 Task: Move the task Create user manuals and guides for the app to the section To-Do in the project TrimLine and sort the tasks in the project by Due Date.
Action: Mouse moved to (53, 395)
Screenshot: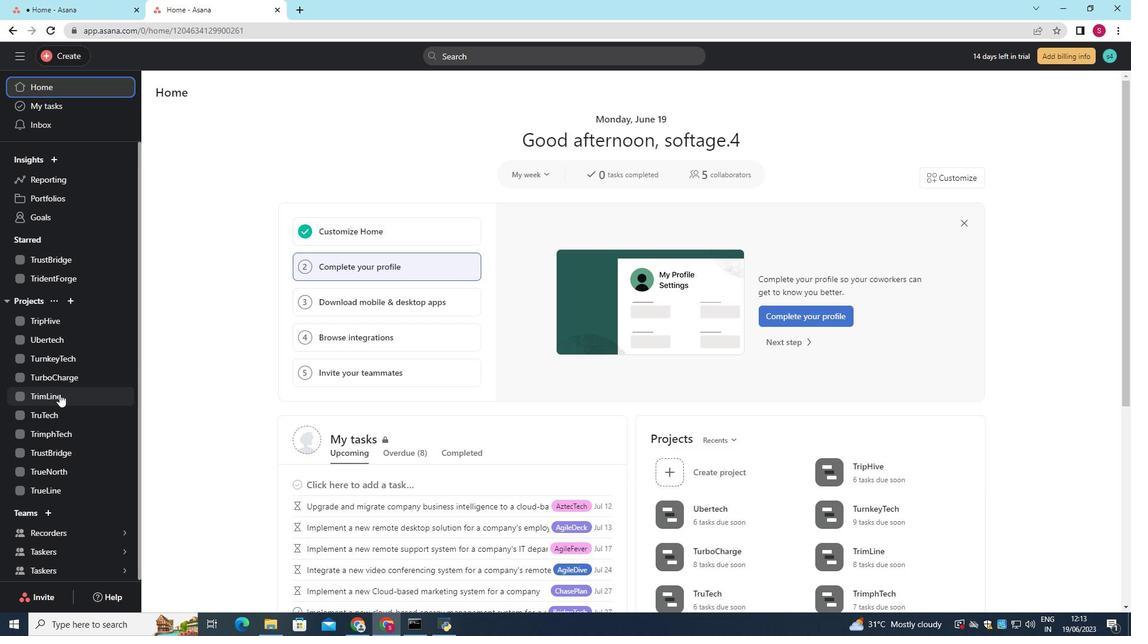 
Action: Mouse pressed left at (53, 395)
Screenshot: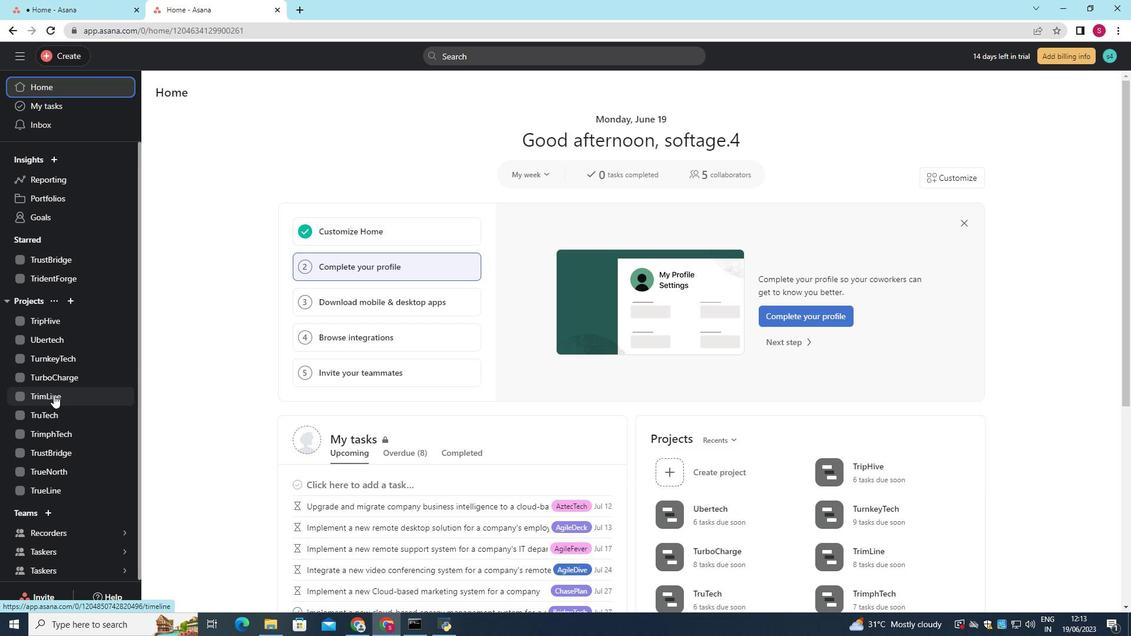 
Action: Mouse moved to (216, 120)
Screenshot: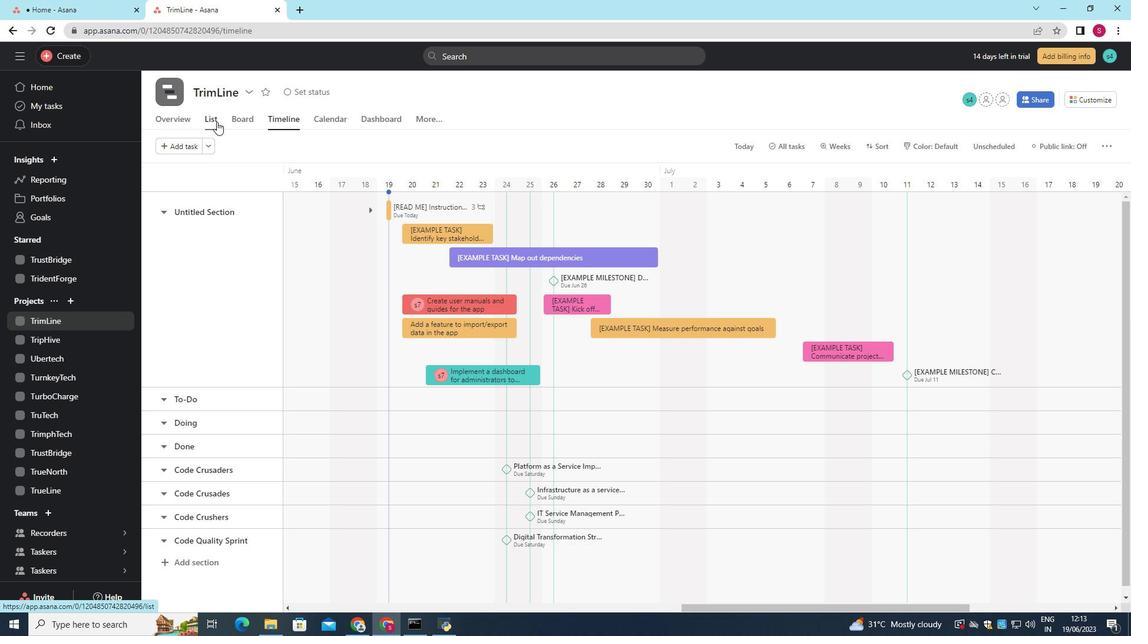 
Action: Mouse pressed left at (216, 120)
Screenshot: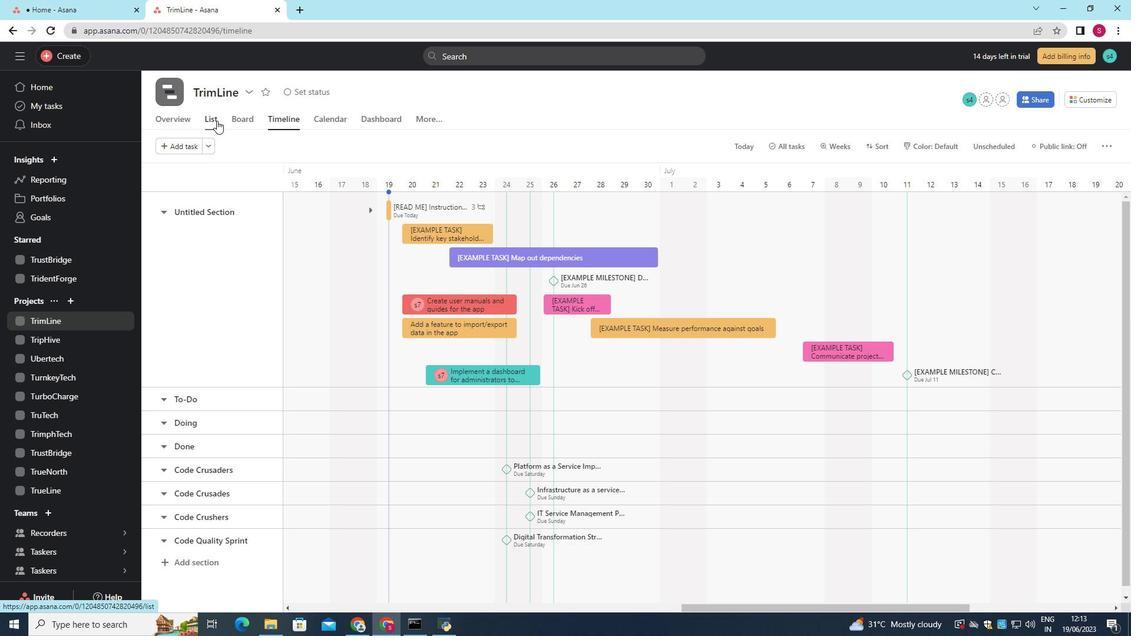 
Action: Mouse moved to (483, 270)
Screenshot: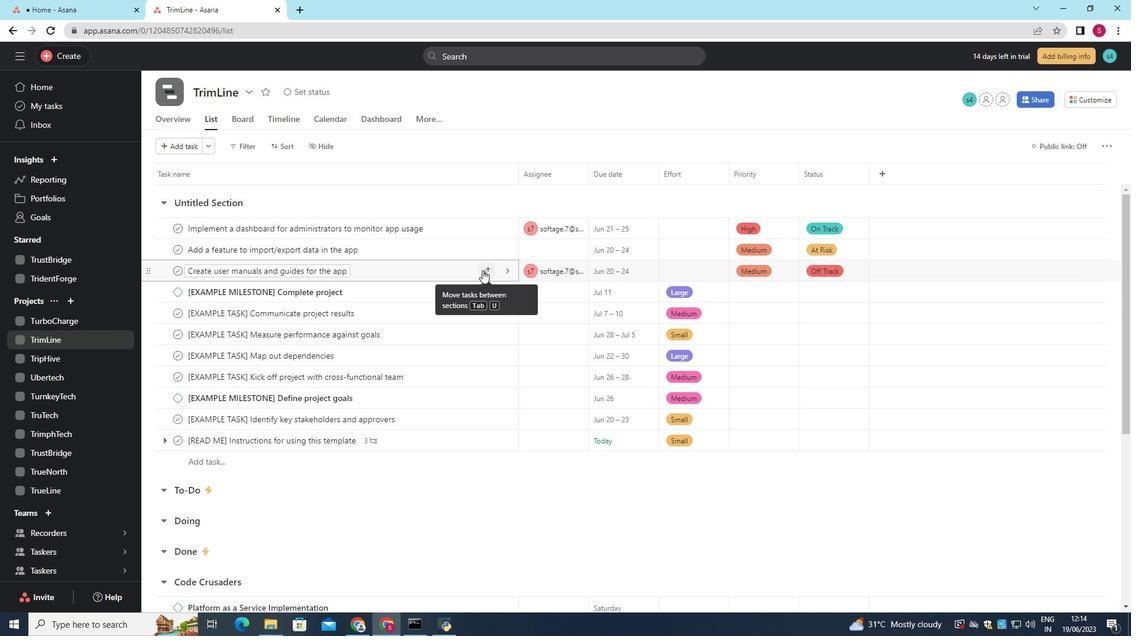 
Action: Mouse pressed left at (483, 270)
Screenshot: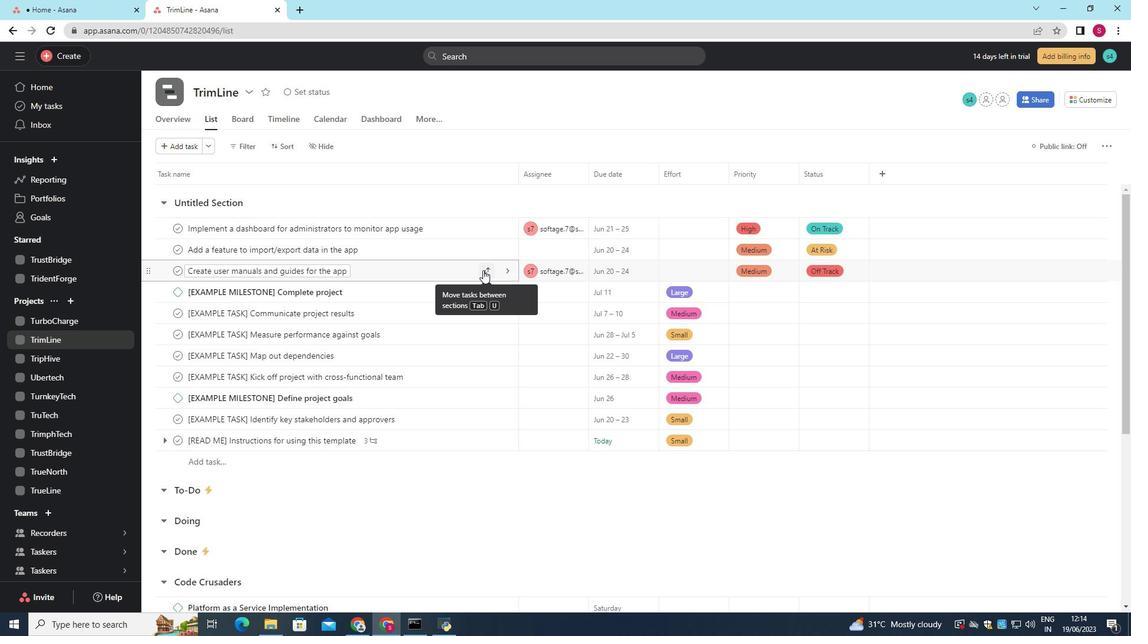 
Action: Mouse moved to (421, 330)
Screenshot: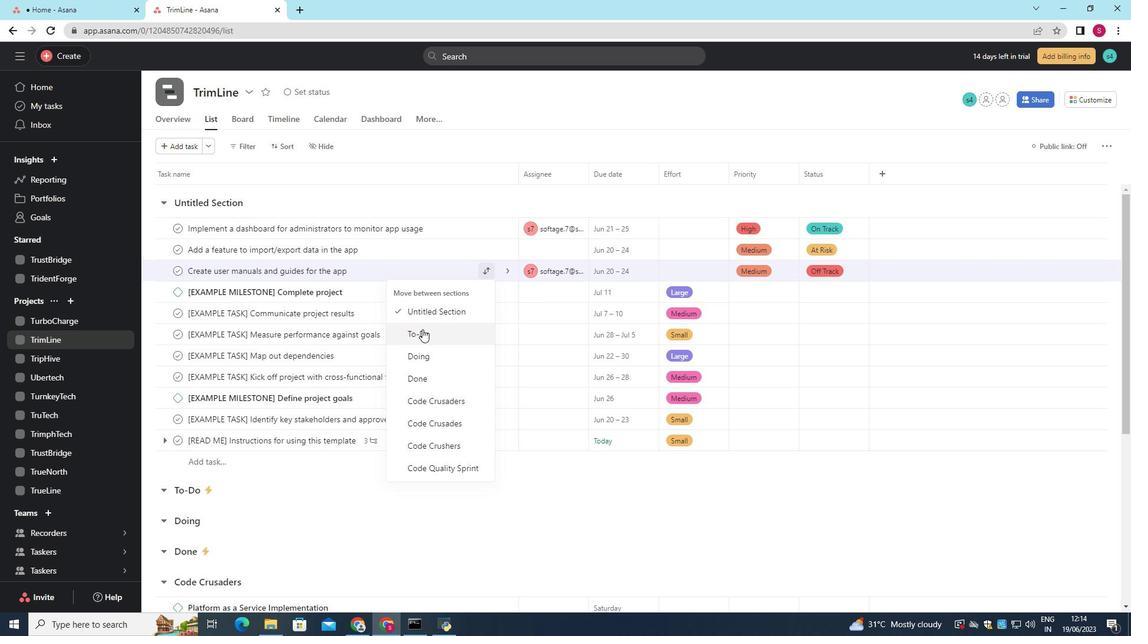 
Action: Mouse pressed left at (421, 330)
Screenshot: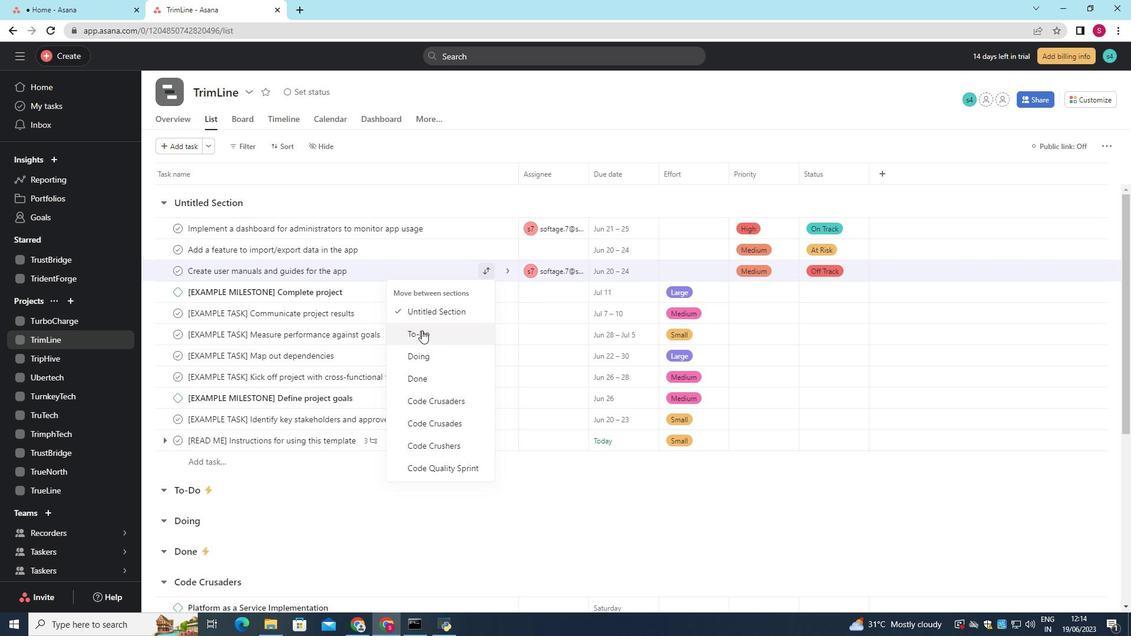 
Action: Mouse moved to (379, 336)
Screenshot: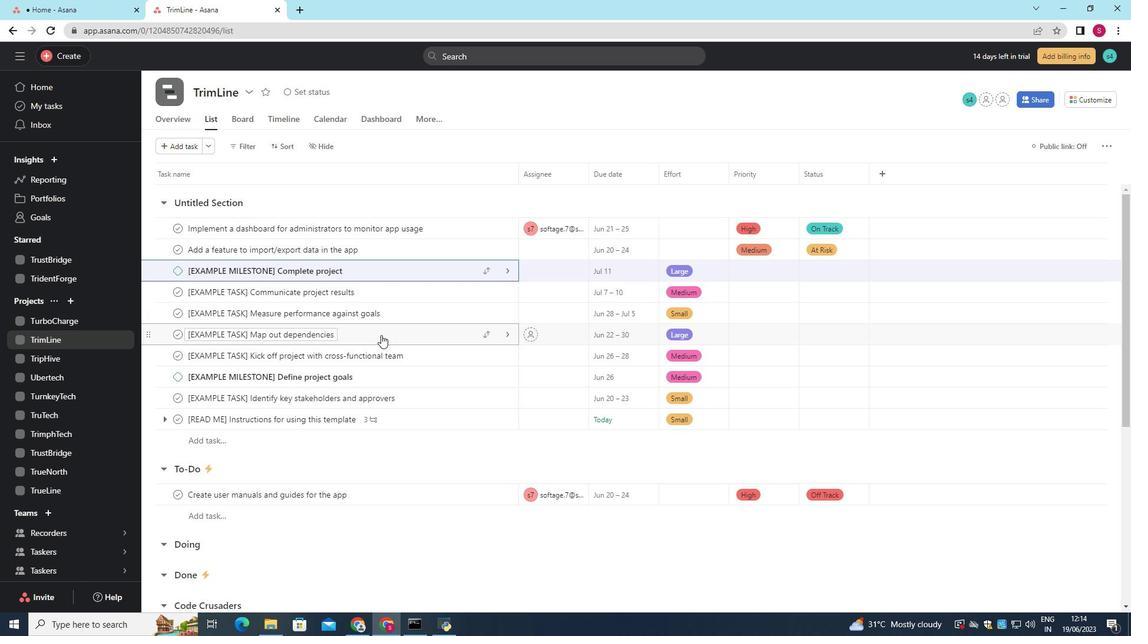 
Action: Mouse scrolled (379, 335) with delta (0, 0)
Screenshot: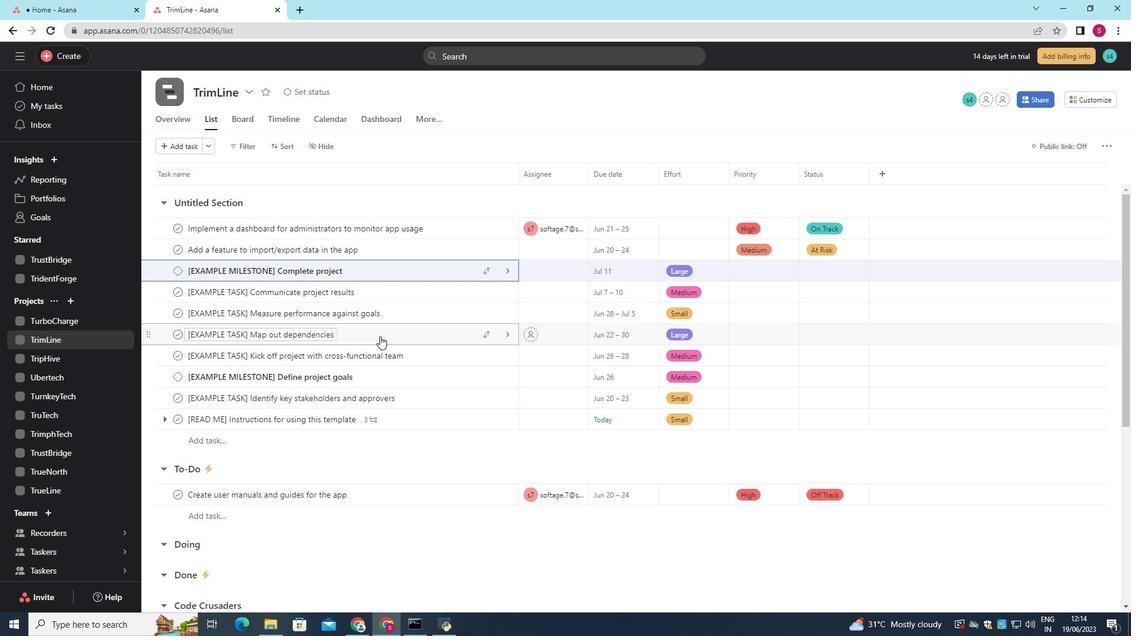 
Action: Mouse moved to (383, 438)
Screenshot: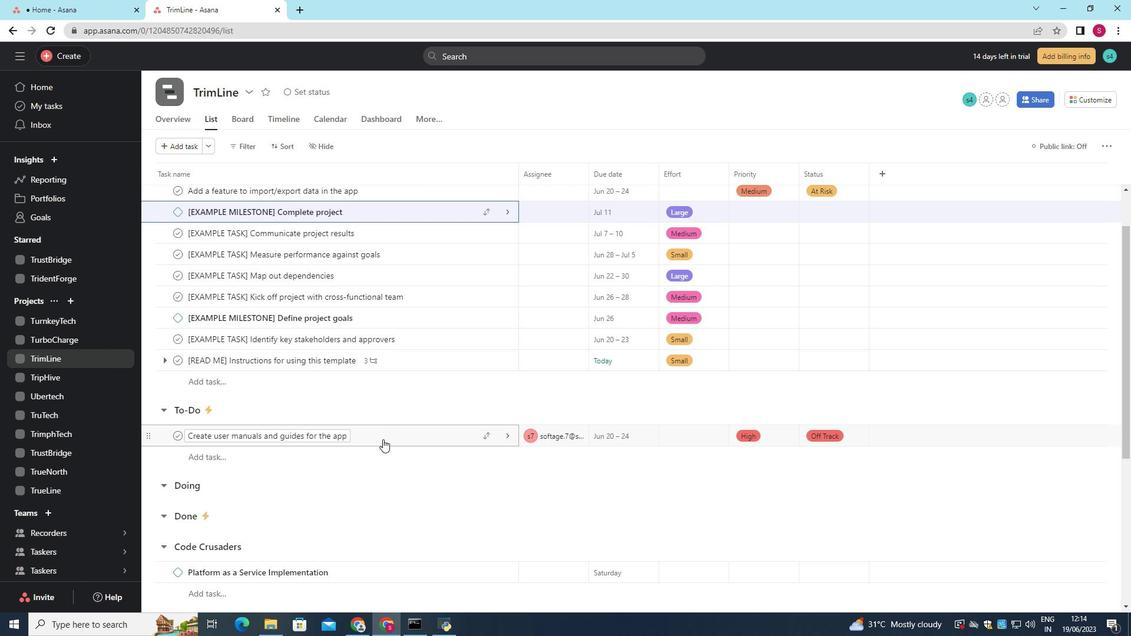 
Action: Mouse pressed left at (383, 438)
Screenshot: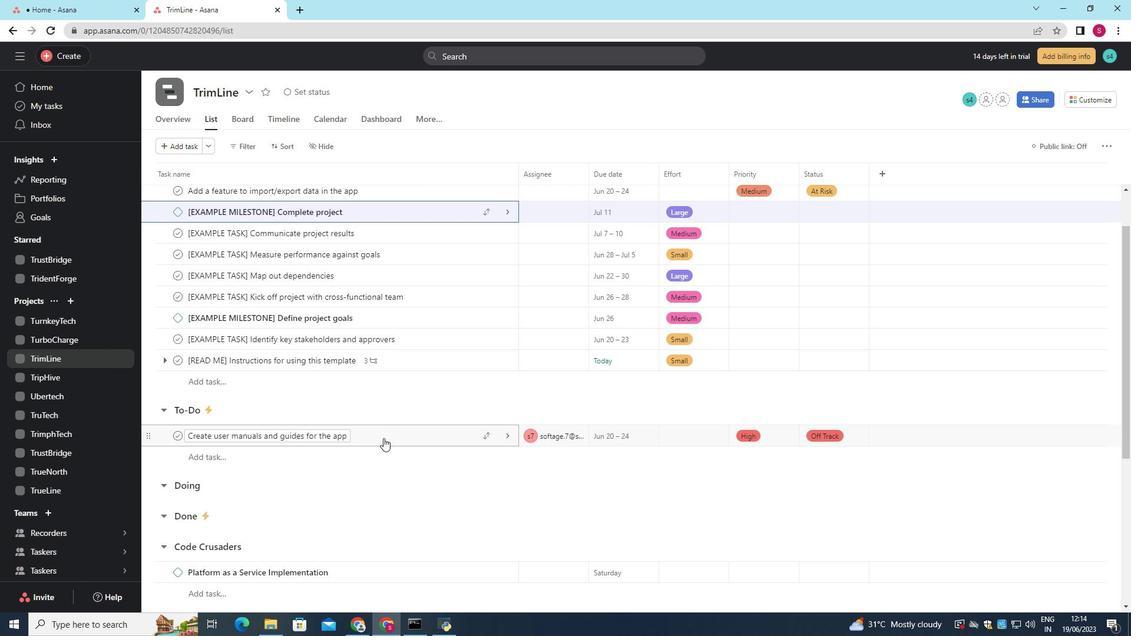 
Action: Mouse moved to (281, 143)
Screenshot: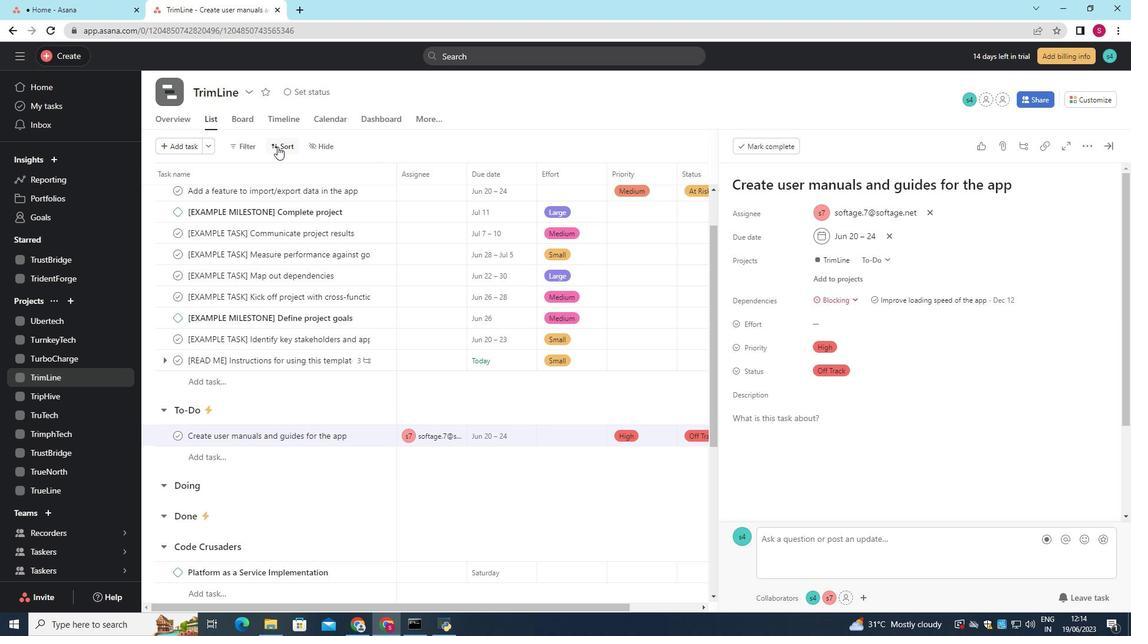 
Action: Mouse pressed left at (281, 143)
Screenshot: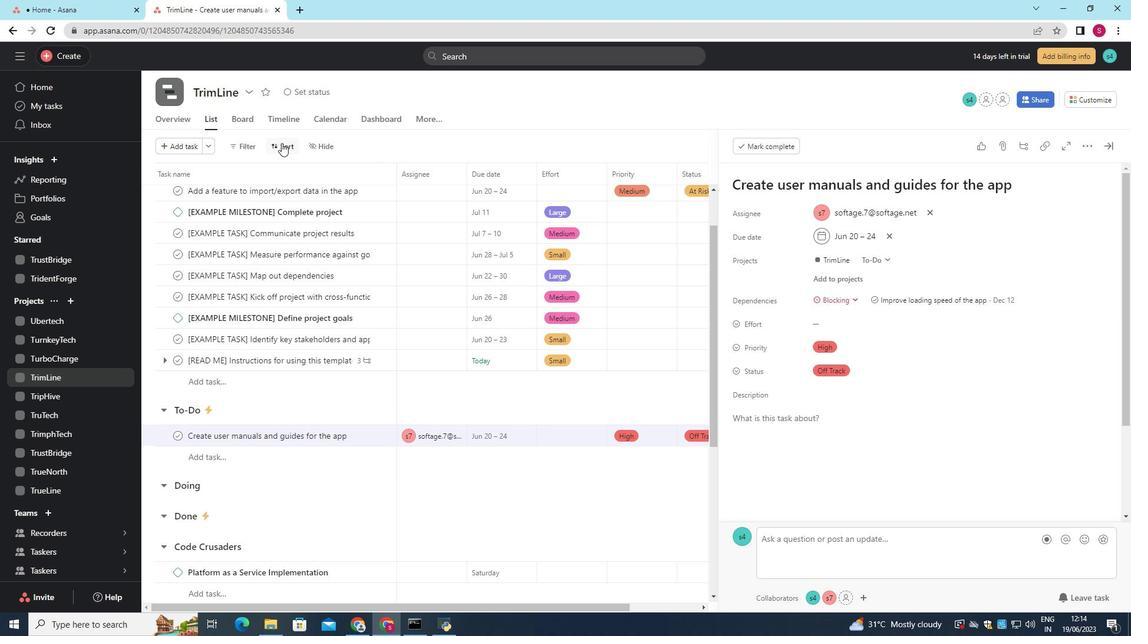 
Action: Mouse moved to (312, 225)
Screenshot: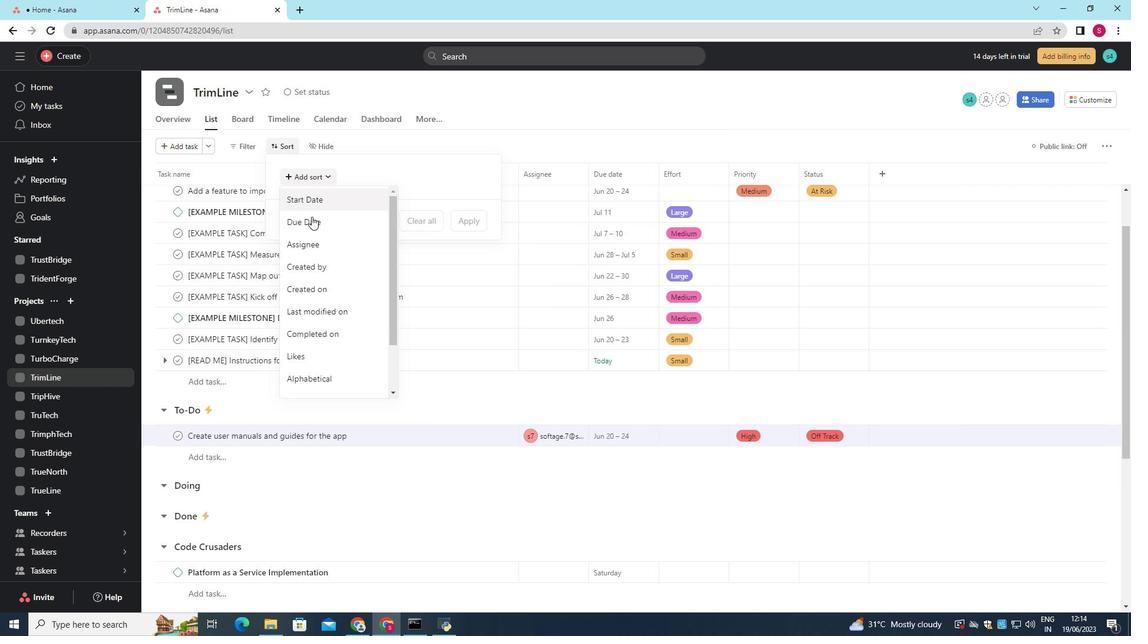 
Action: Mouse pressed left at (312, 225)
Screenshot: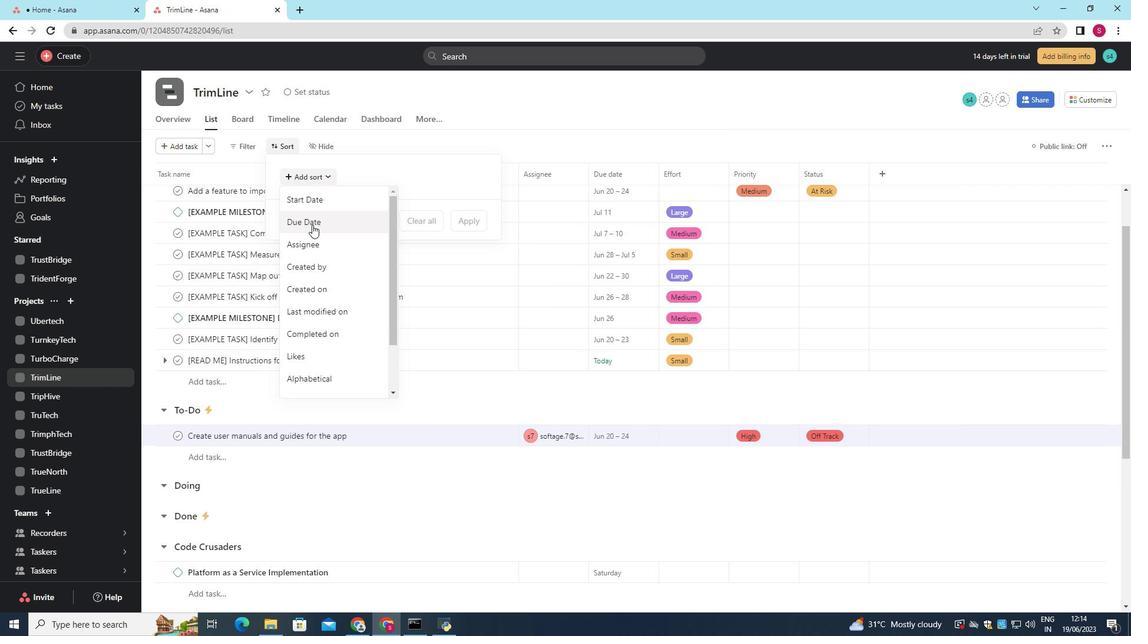 
Action: Mouse moved to (467, 269)
Screenshot: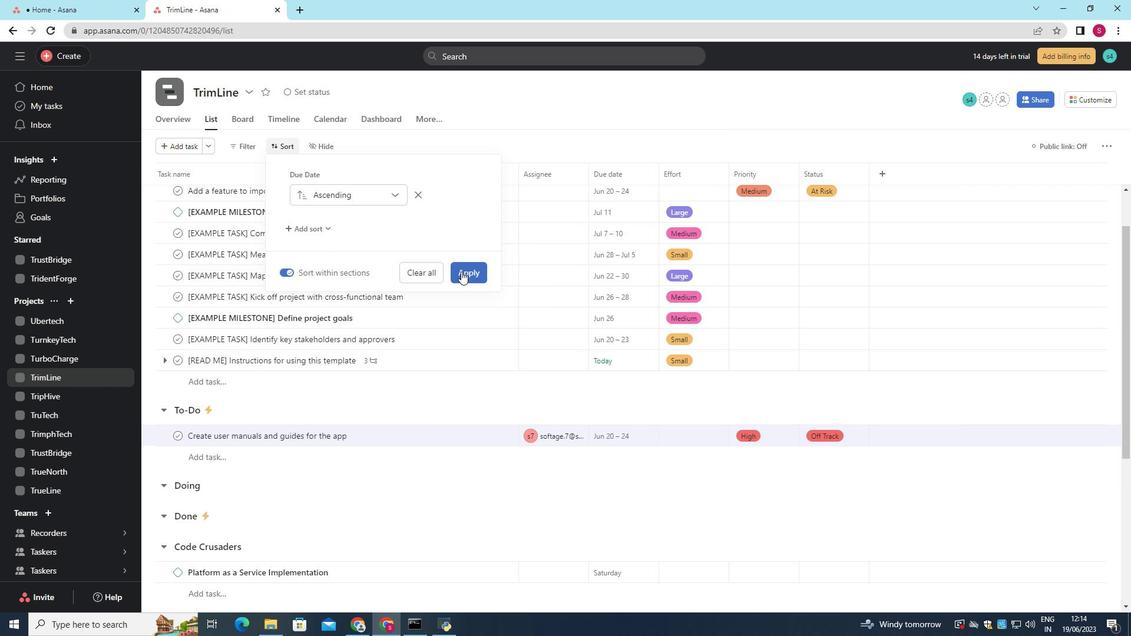 
Action: Mouse pressed left at (467, 269)
Screenshot: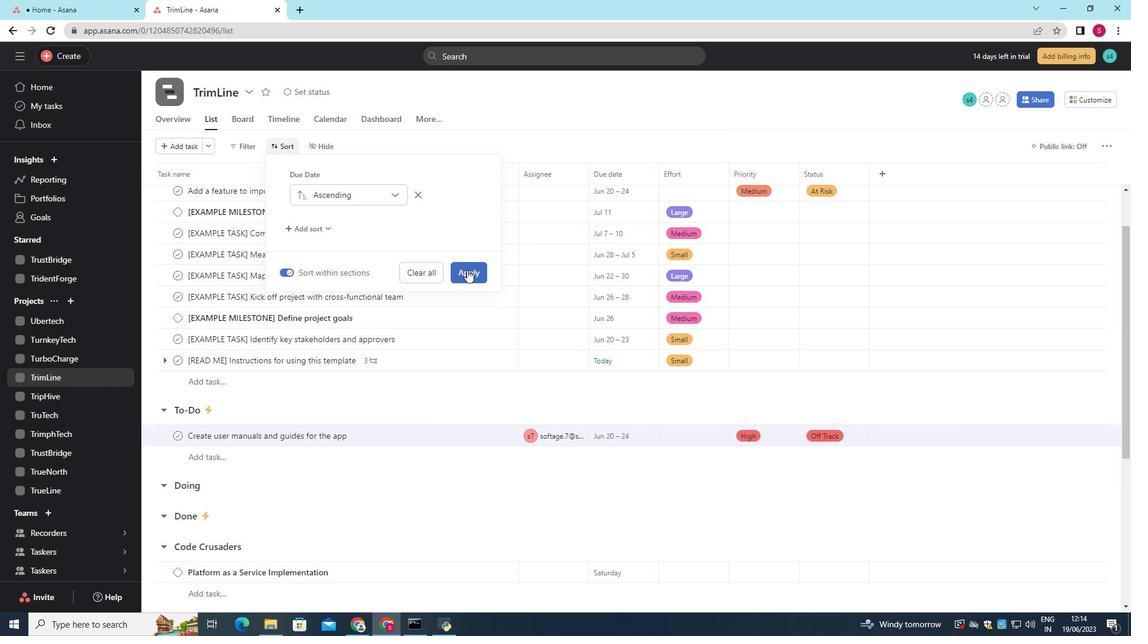 
